 Task: Add Sprouts Neufchatel Cheese to the cart.
Action: Mouse moved to (21, 101)
Screenshot: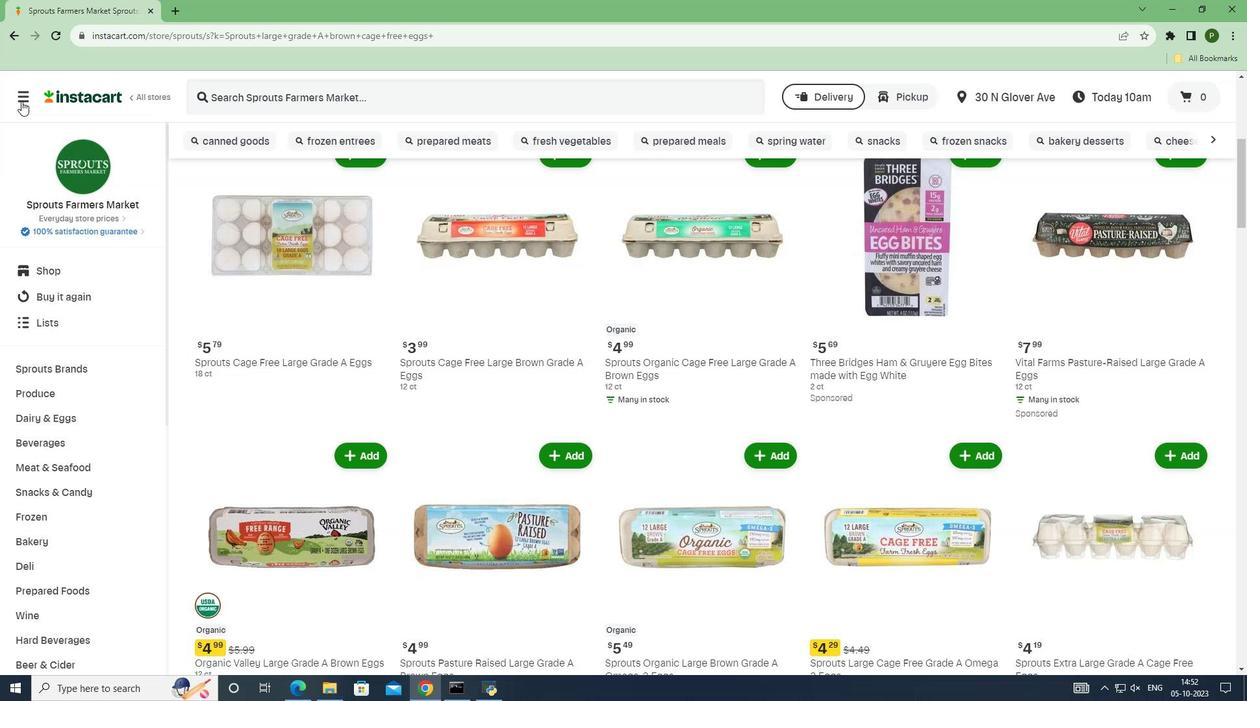 
Action: Mouse pressed left at (21, 101)
Screenshot: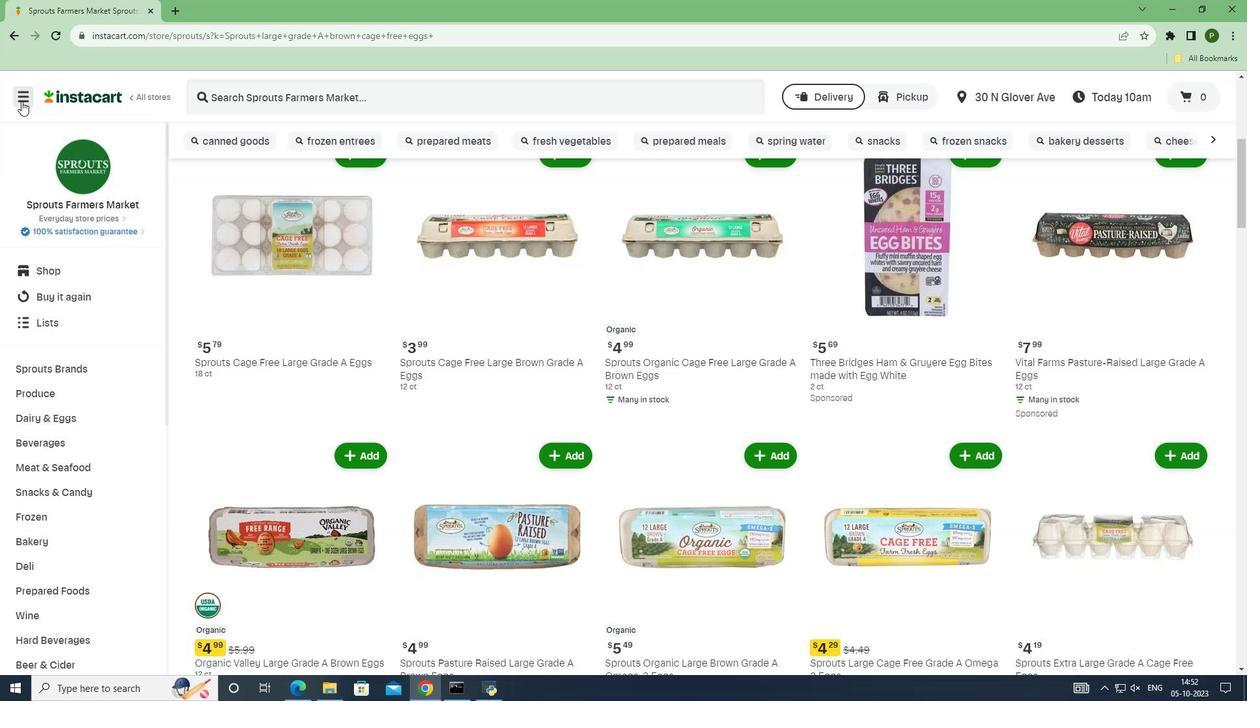 
Action: Mouse moved to (53, 353)
Screenshot: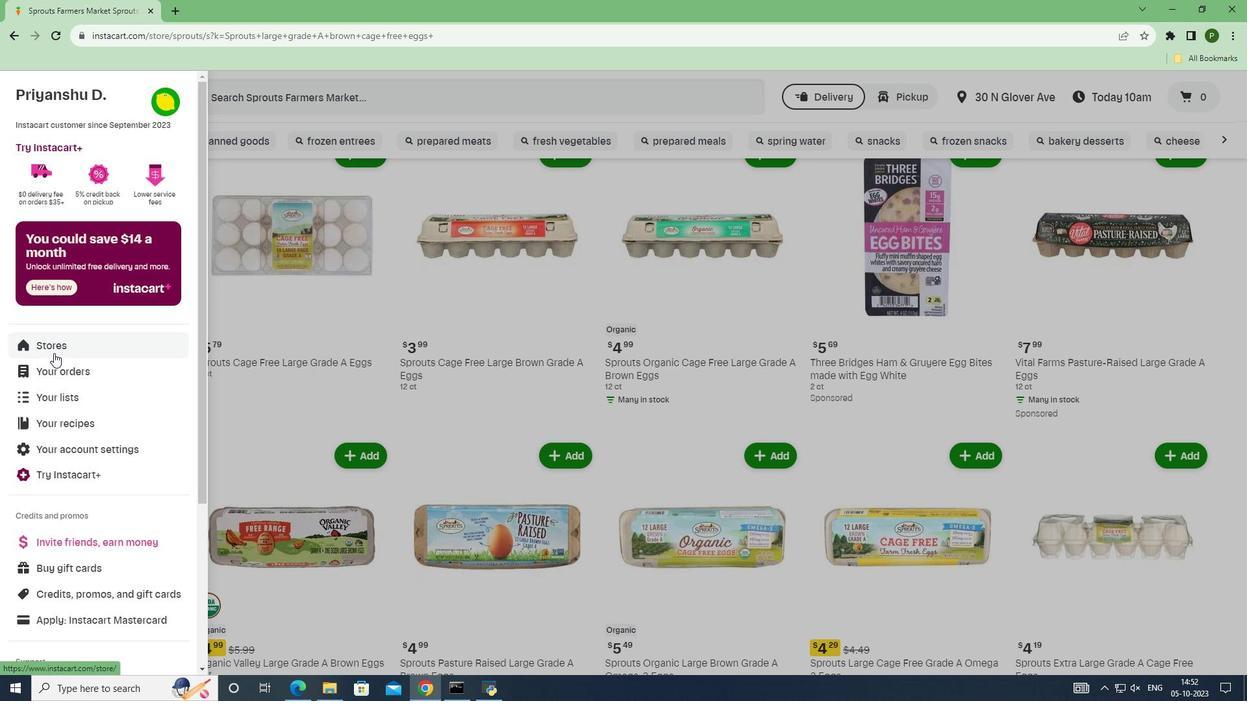 
Action: Mouse pressed left at (53, 353)
Screenshot: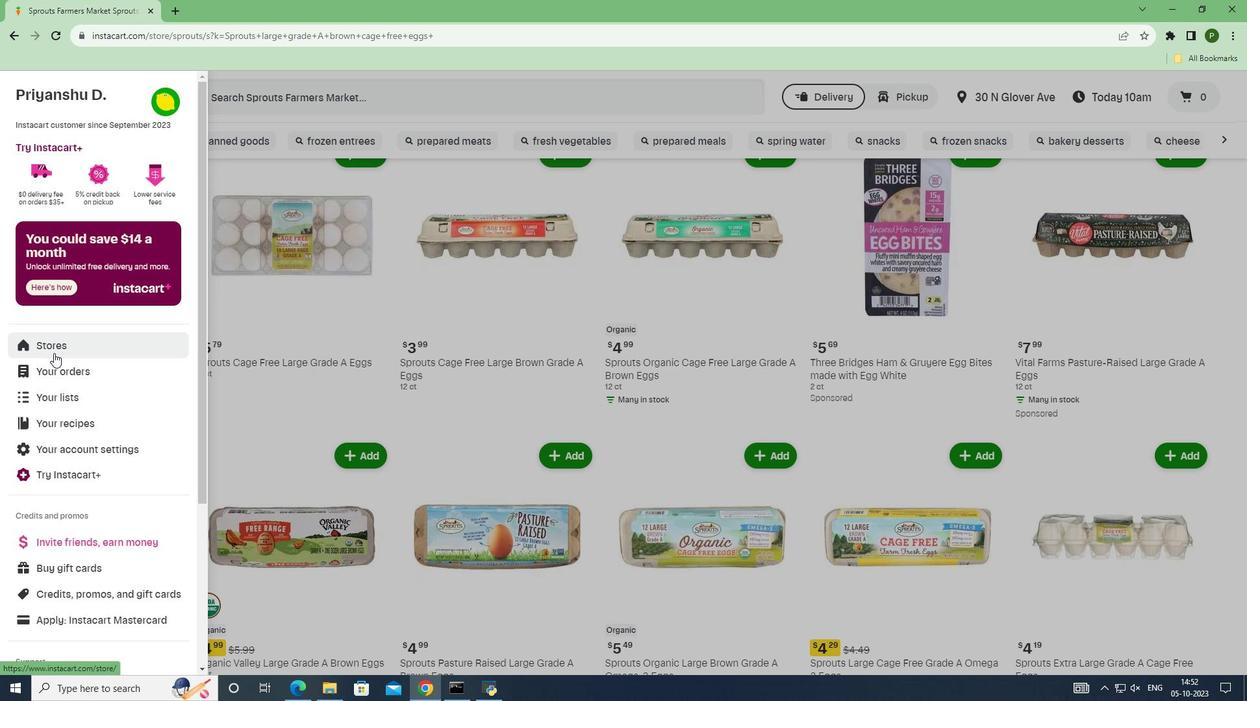 
Action: Mouse moved to (292, 158)
Screenshot: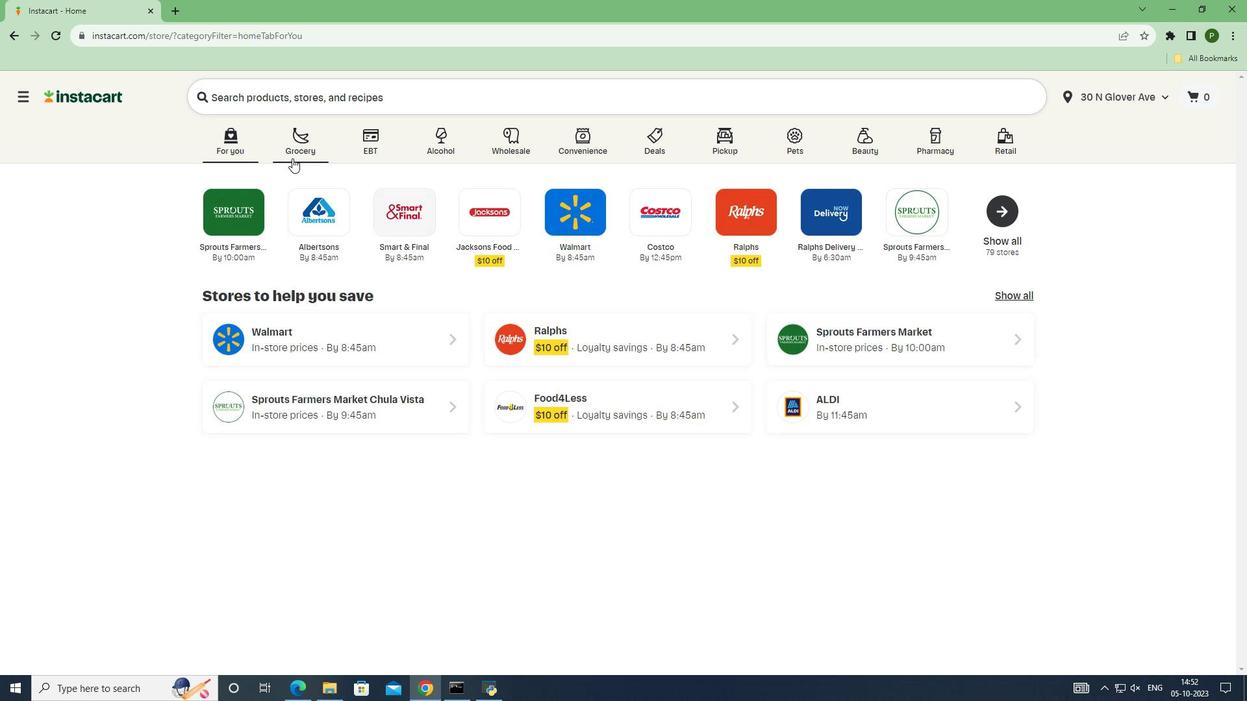 
Action: Mouse pressed left at (292, 158)
Screenshot: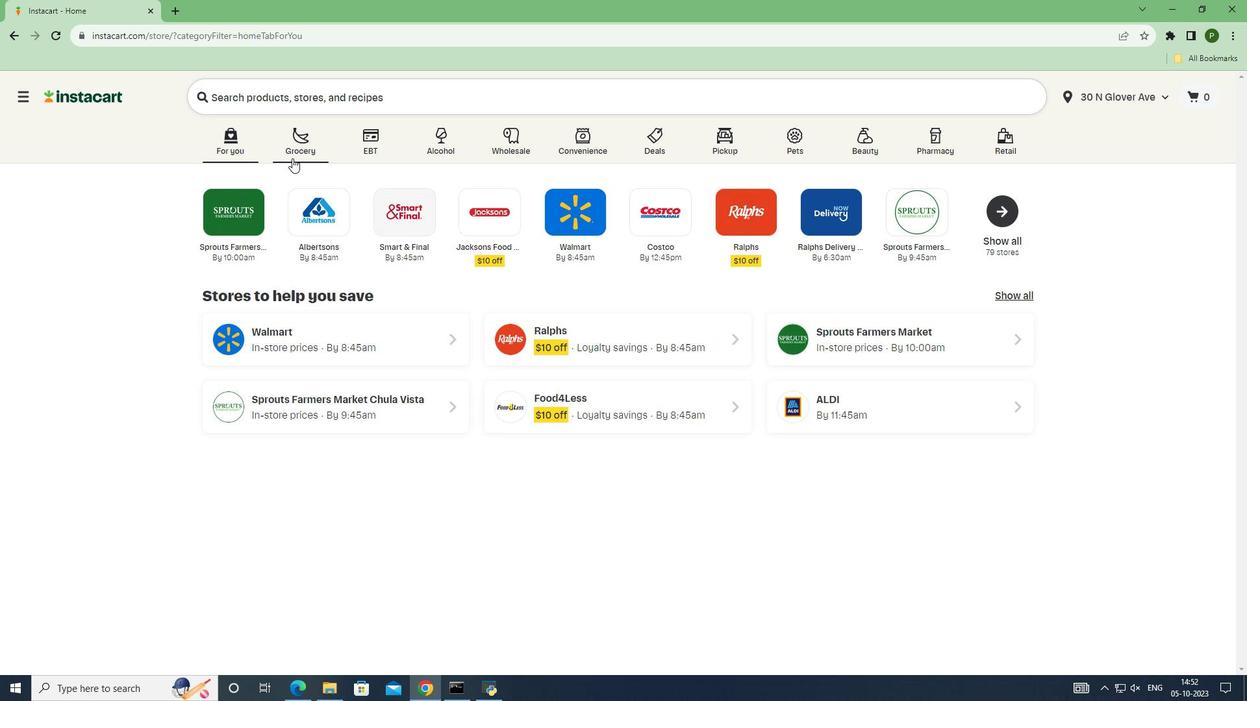 
Action: Mouse moved to (795, 305)
Screenshot: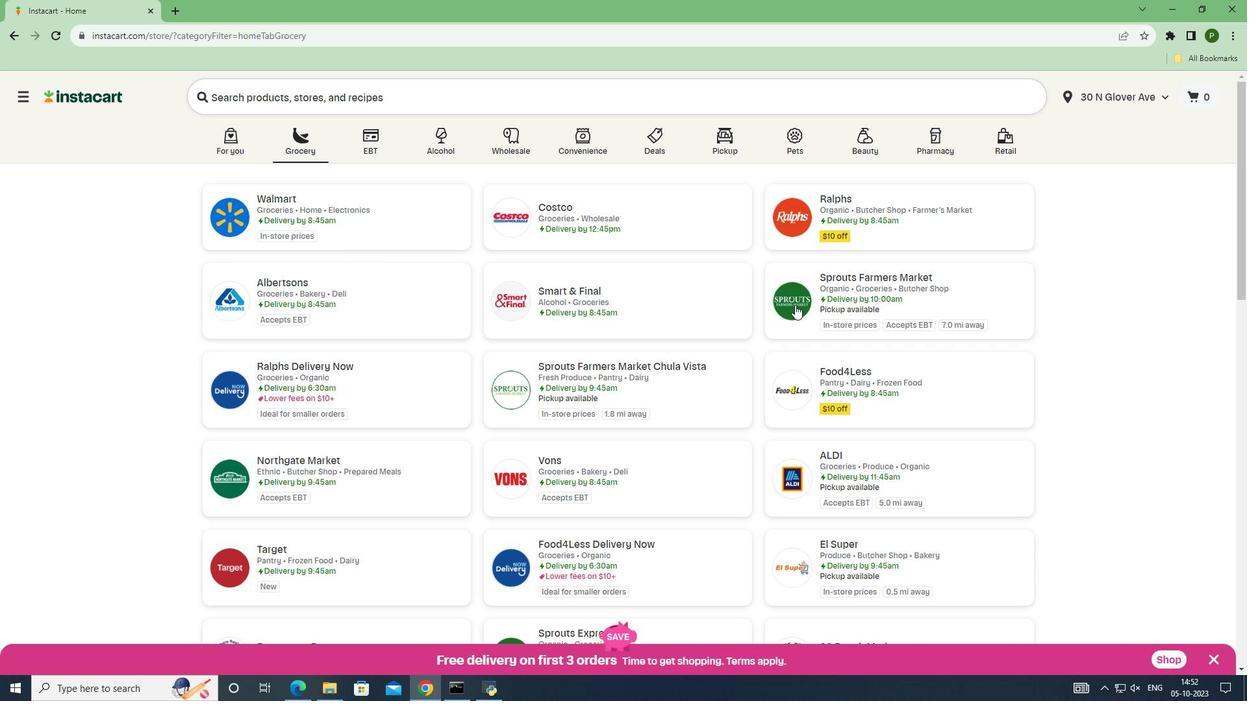 
Action: Mouse pressed left at (795, 305)
Screenshot: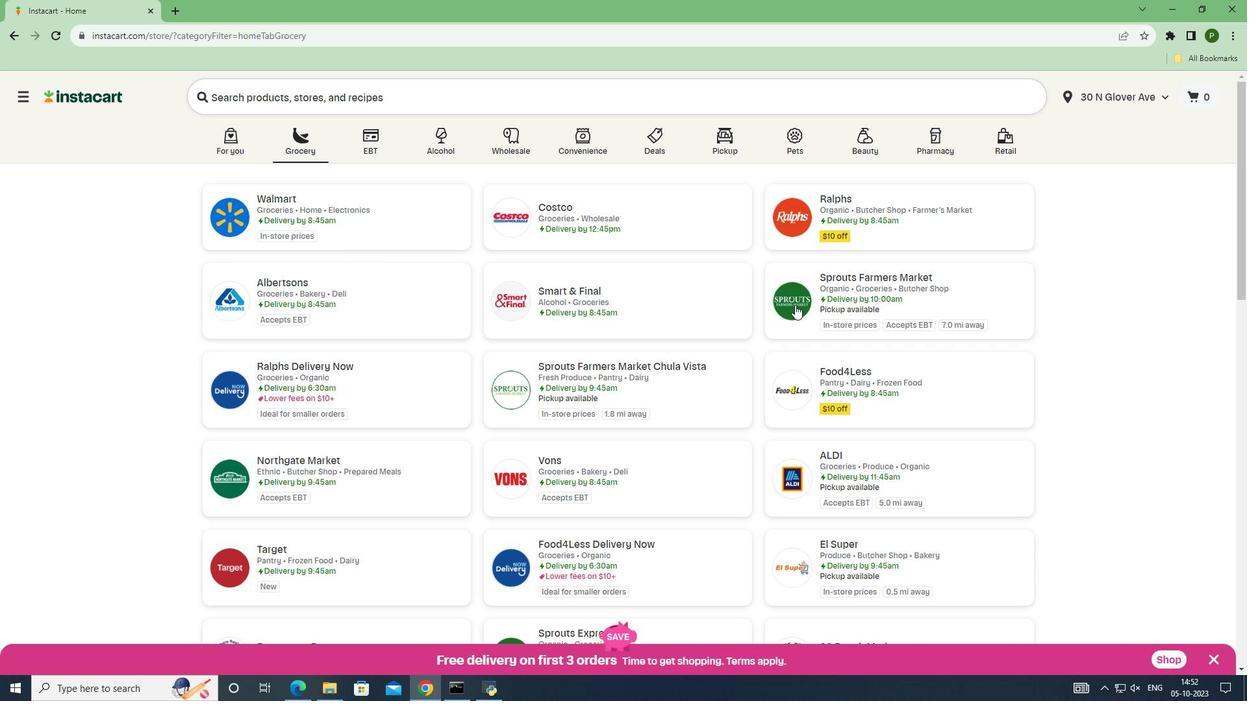 
Action: Mouse moved to (114, 374)
Screenshot: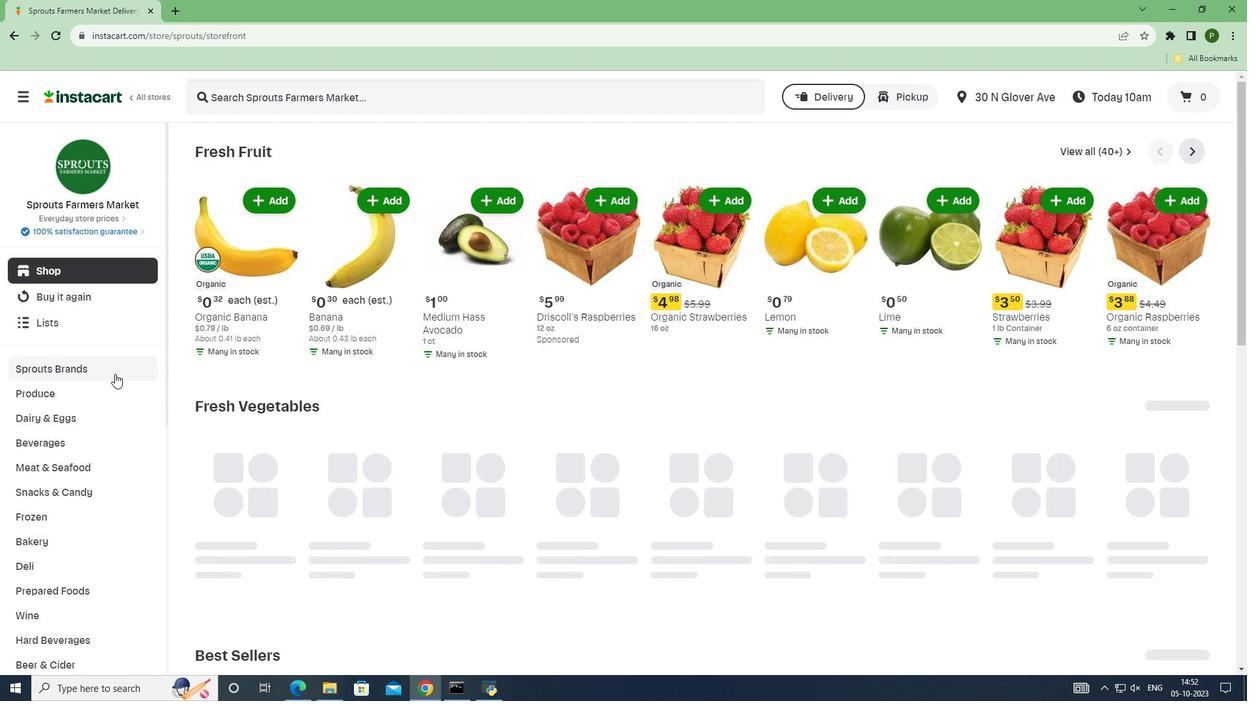 
Action: Mouse pressed left at (114, 374)
Screenshot: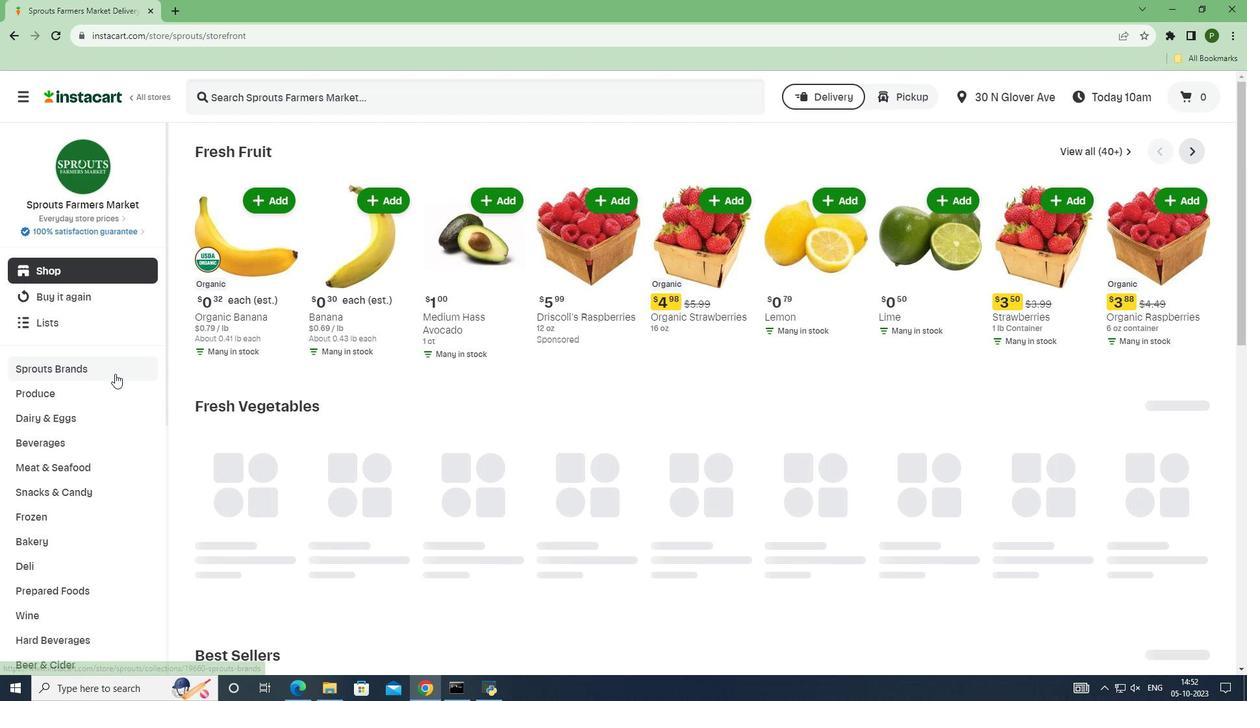 
Action: Mouse moved to (78, 493)
Screenshot: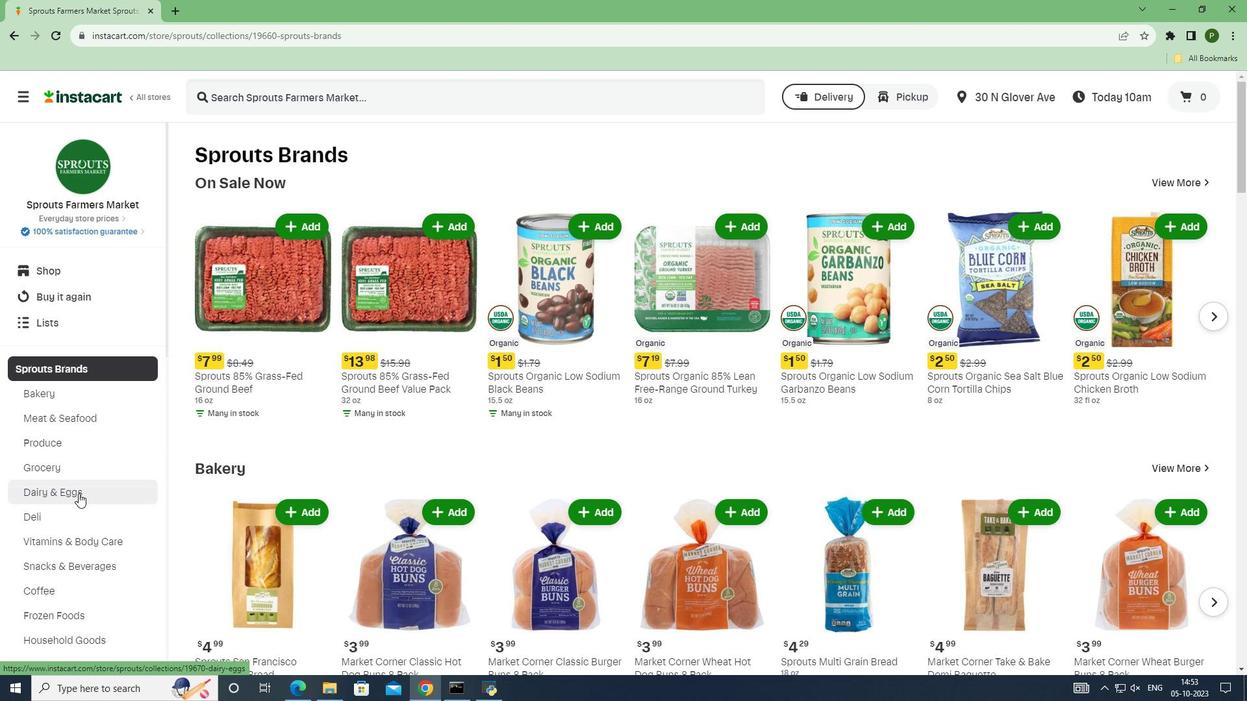 
Action: Mouse pressed left at (78, 493)
Screenshot: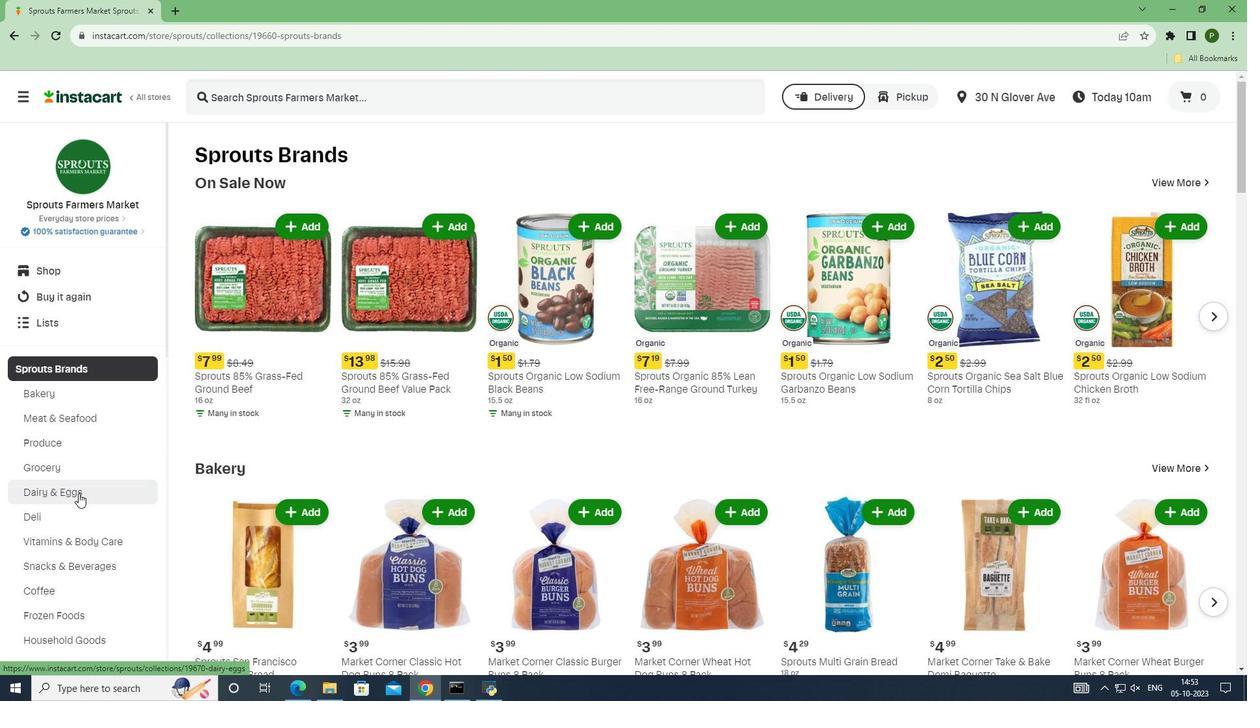 
Action: Mouse moved to (279, 102)
Screenshot: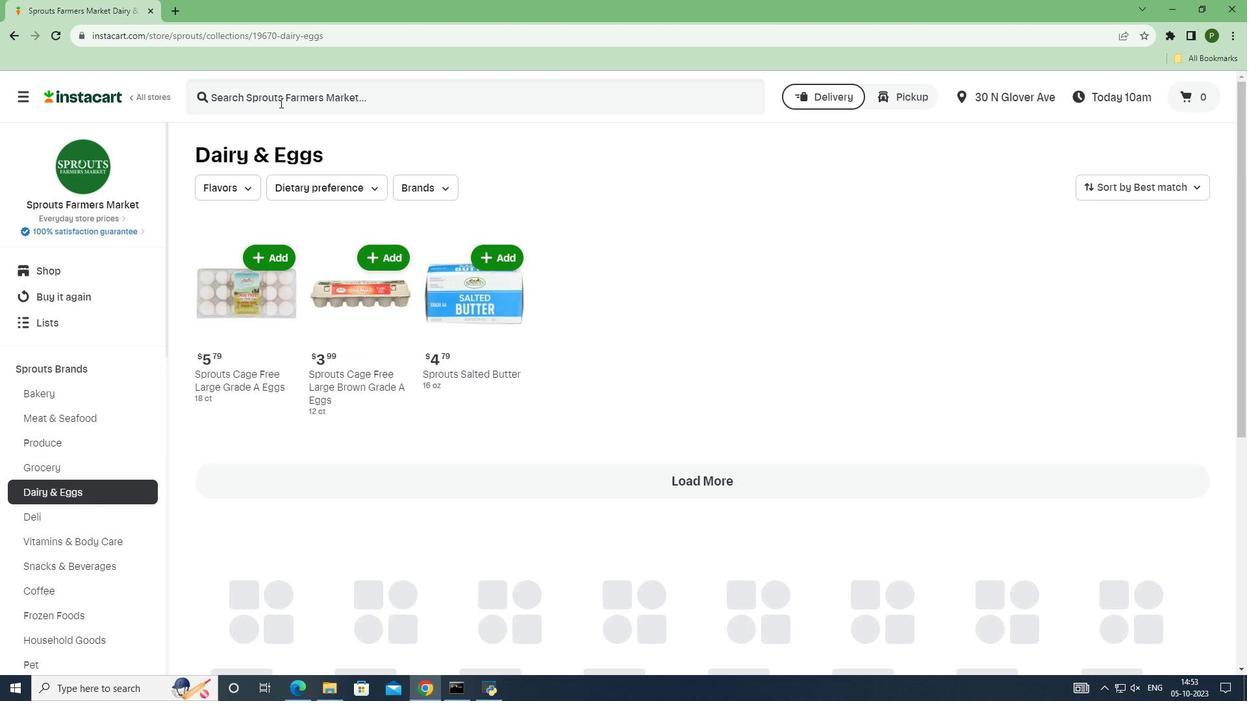 
Action: Mouse pressed left at (279, 102)
Screenshot: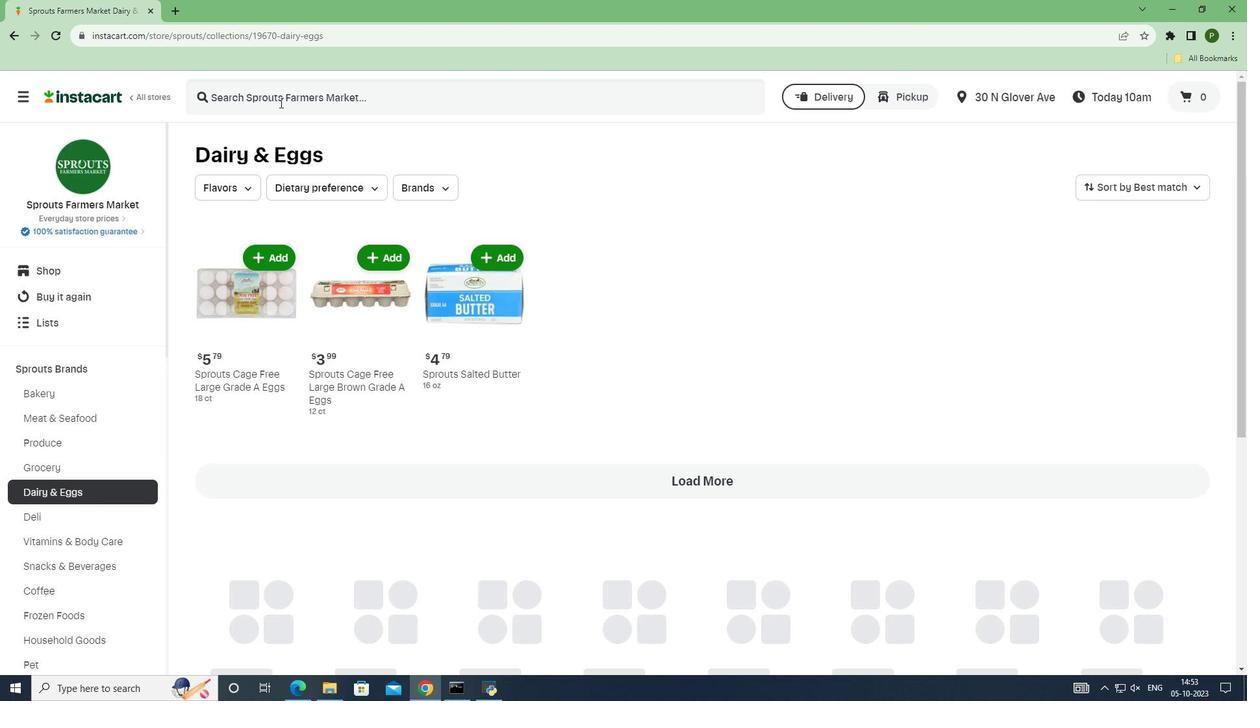 
Action: Key pressed <Key.caps_lock>S<Key.caps_lock>prouts<Key.space>neufchatel<Key.space>cheese
Screenshot: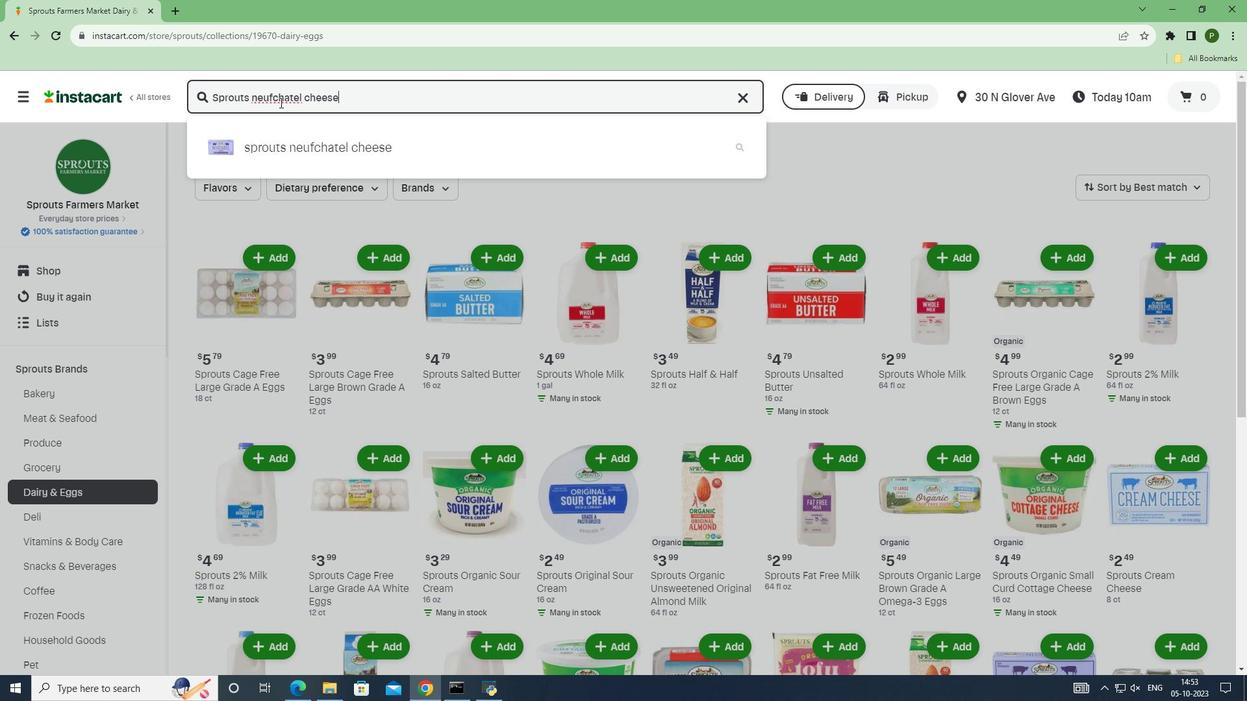 
Action: Mouse moved to (271, 147)
Screenshot: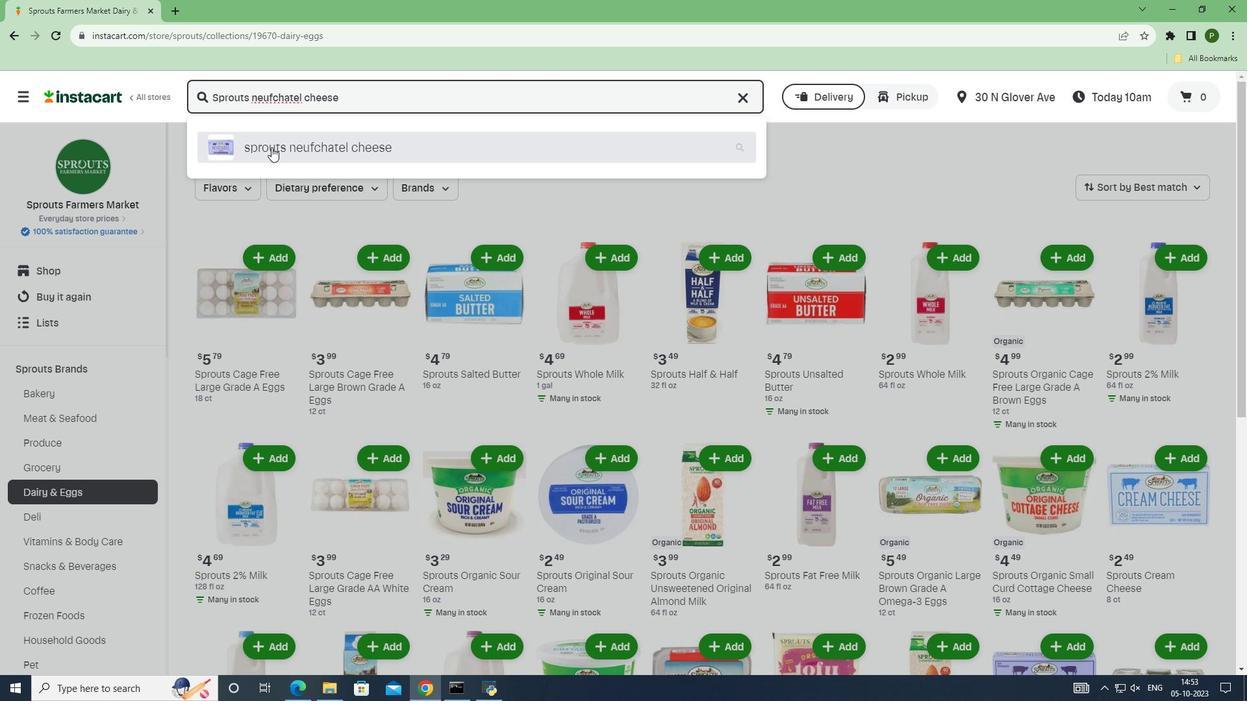 
Action: Mouse pressed left at (271, 147)
Screenshot: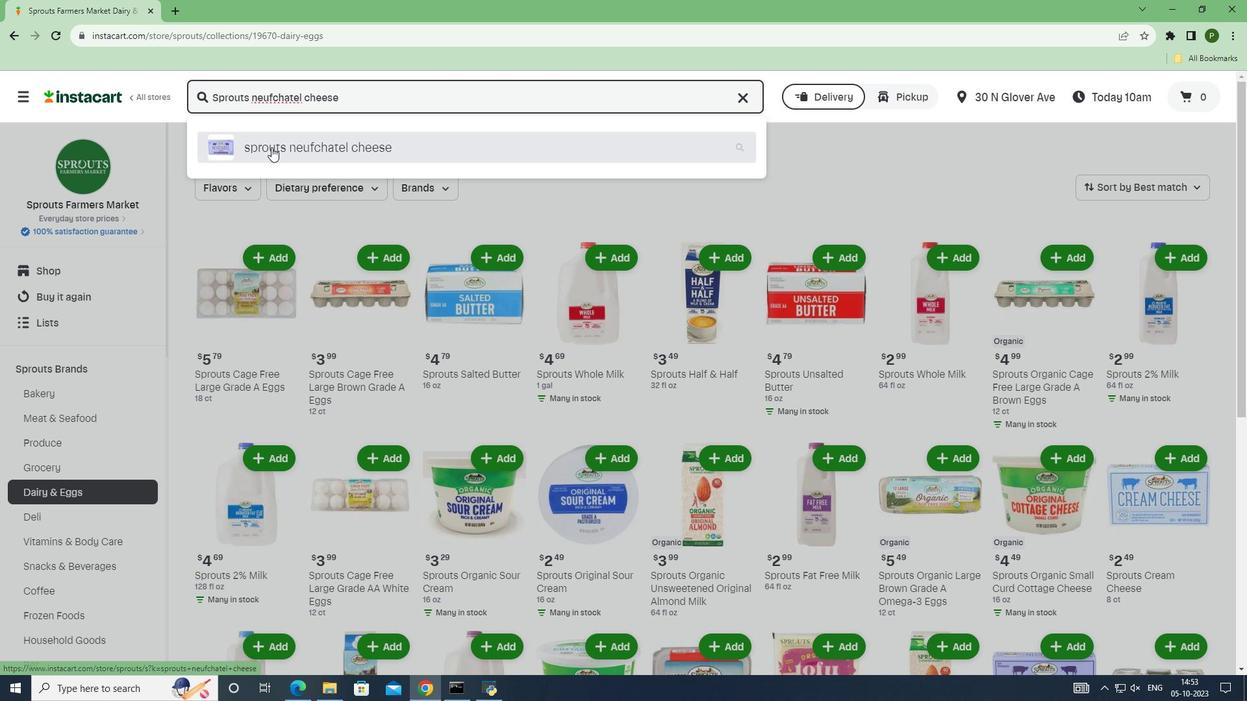 
Action: Mouse moved to (377, 352)
Screenshot: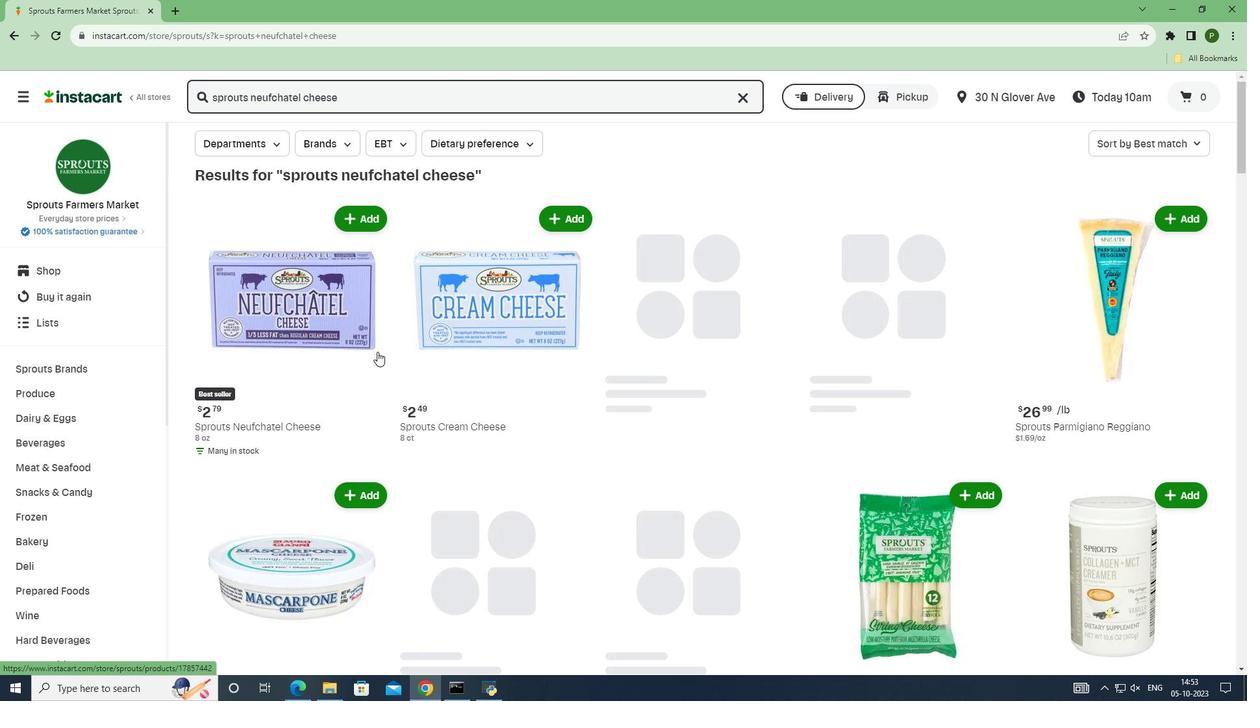 
Action: Mouse scrolled (377, 351) with delta (0, 0)
Screenshot: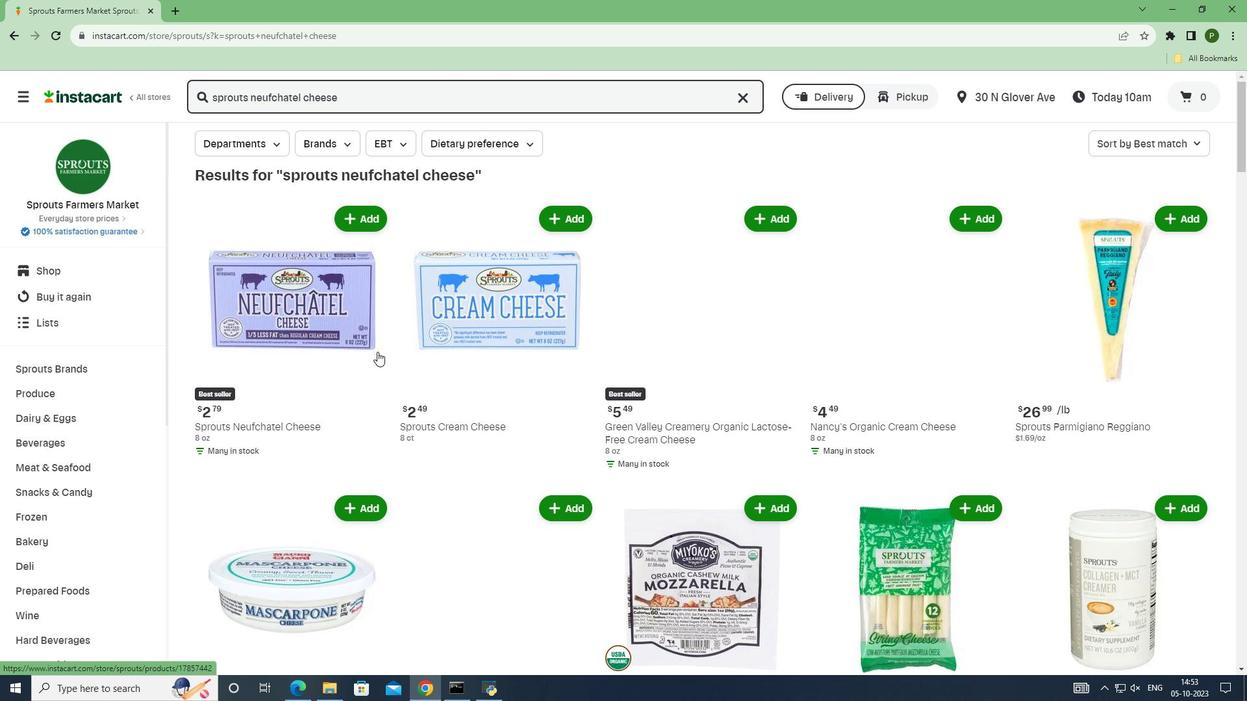 
Action: Mouse moved to (364, 157)
Screenshot: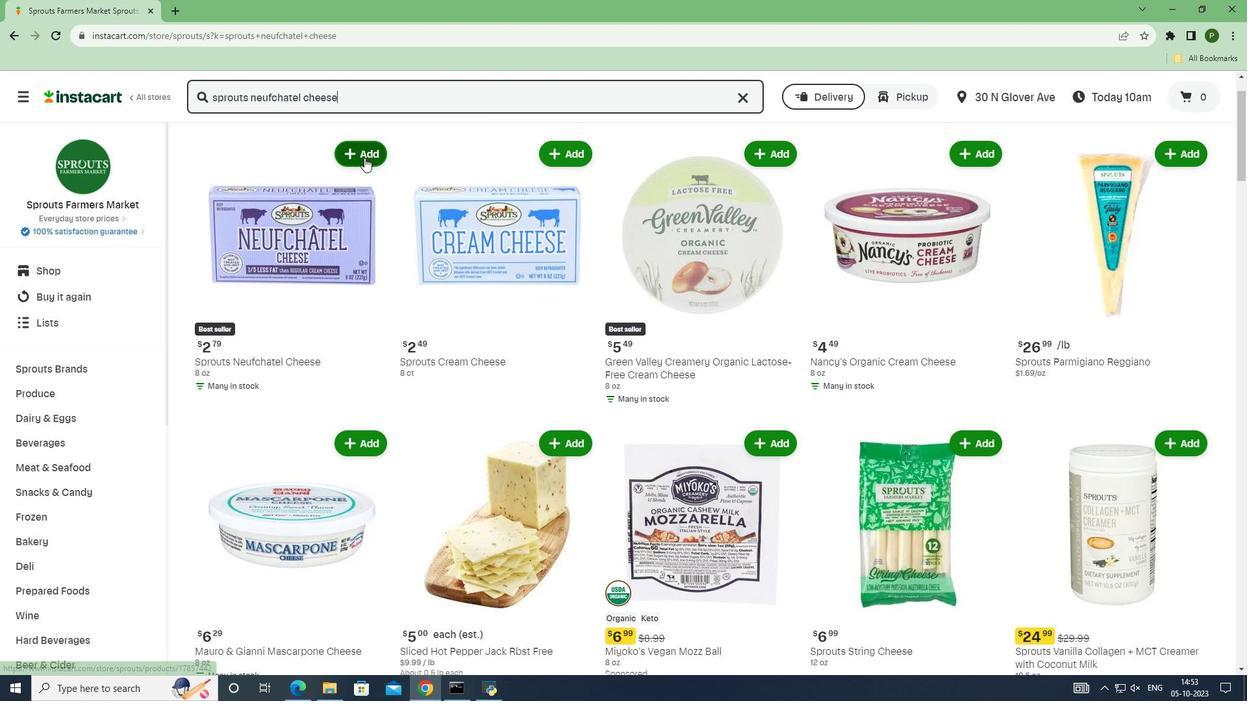 
Action: Mouse pressed left at (364, 157)
Screenshot: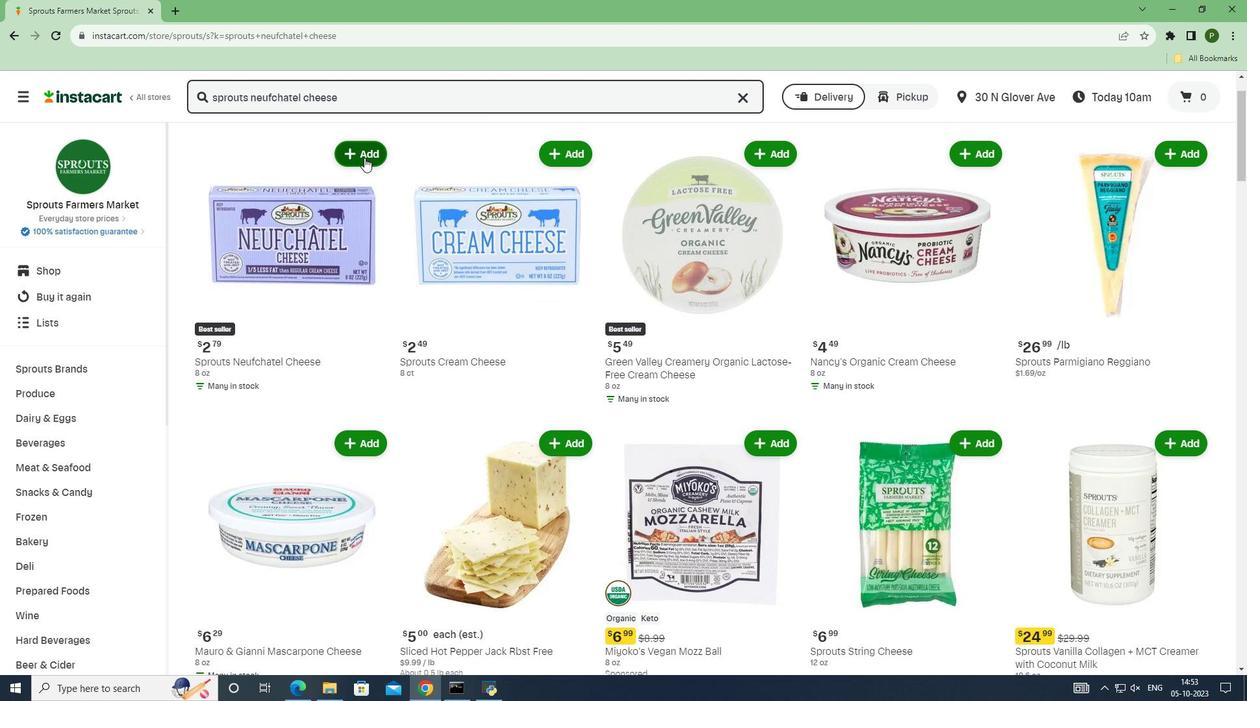 
